 Task: Enable interaction limits for 24 hours only for repository collaborators in the organization "Mark56771".
Action: Mouse moved to (1296, 101)
Screenshot: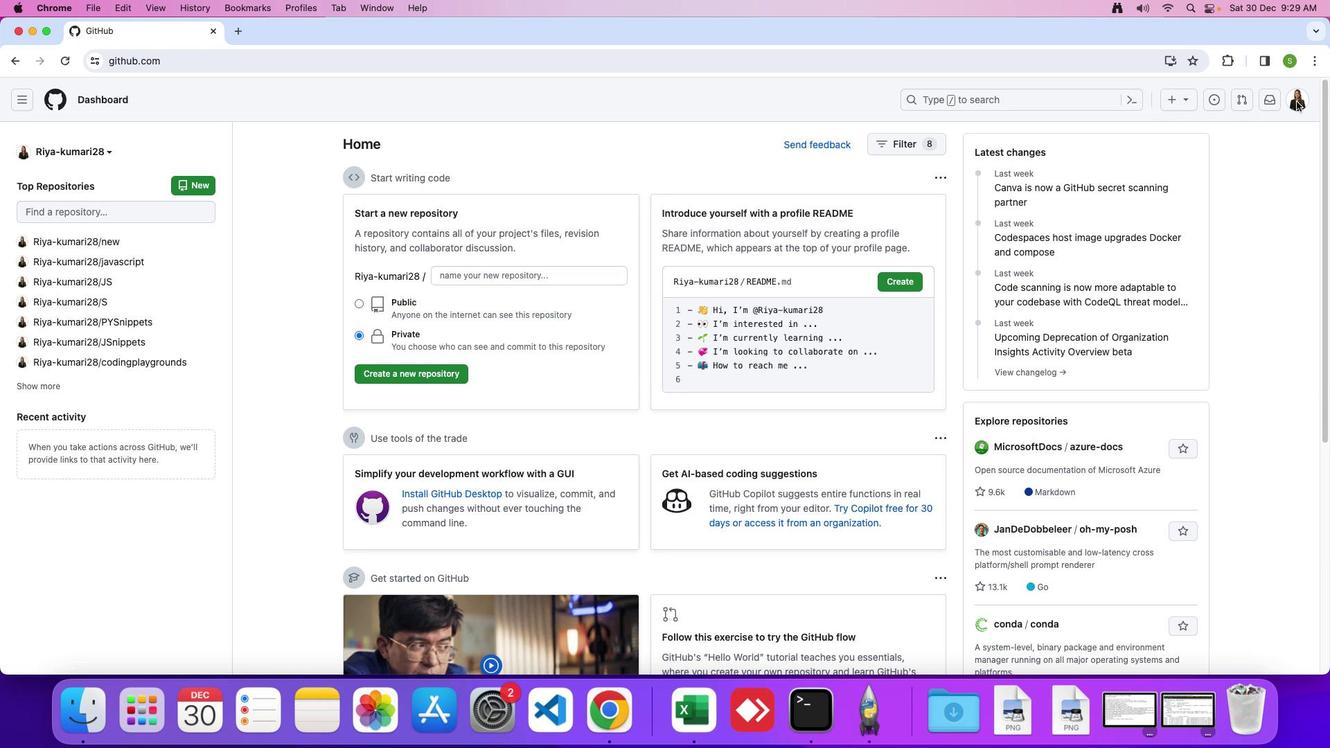 
Action: Mouse pressed left at (1296, 101)
Screenshot: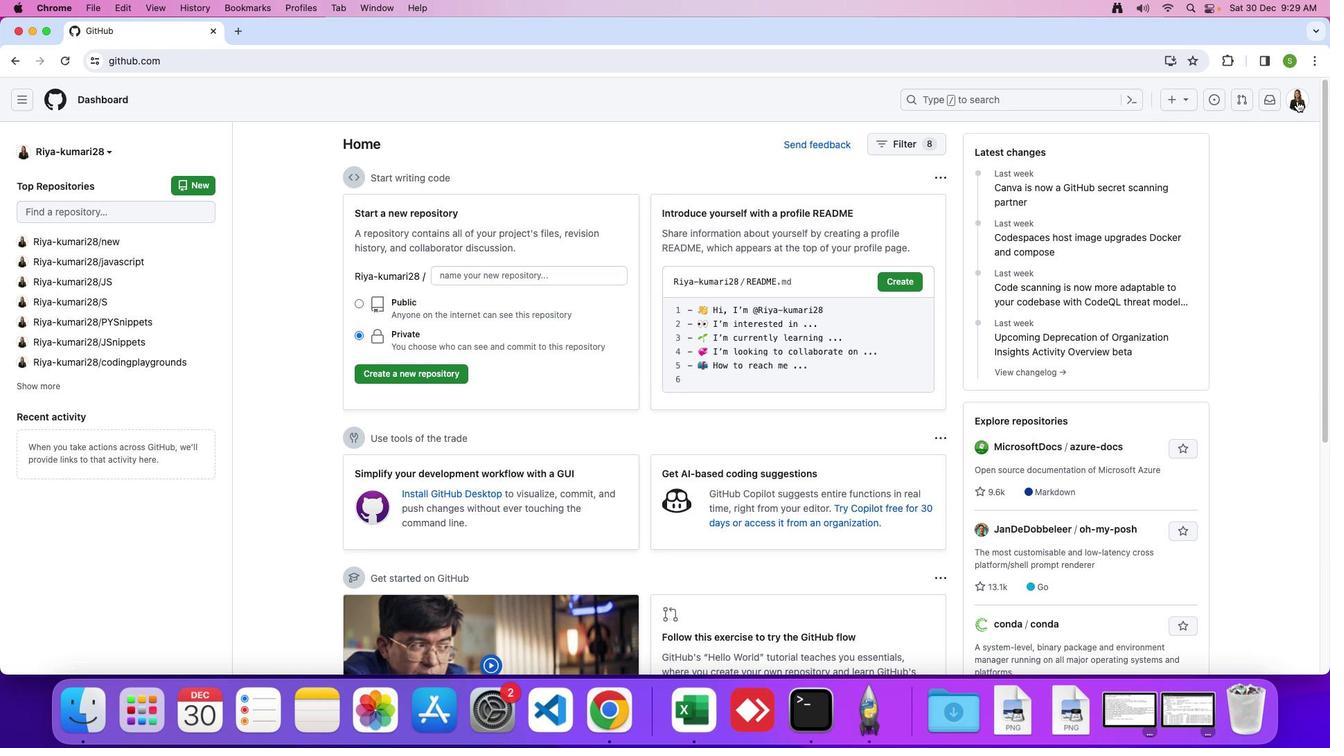 
Action: Mouse moved to (1298, 99)
Screenshot: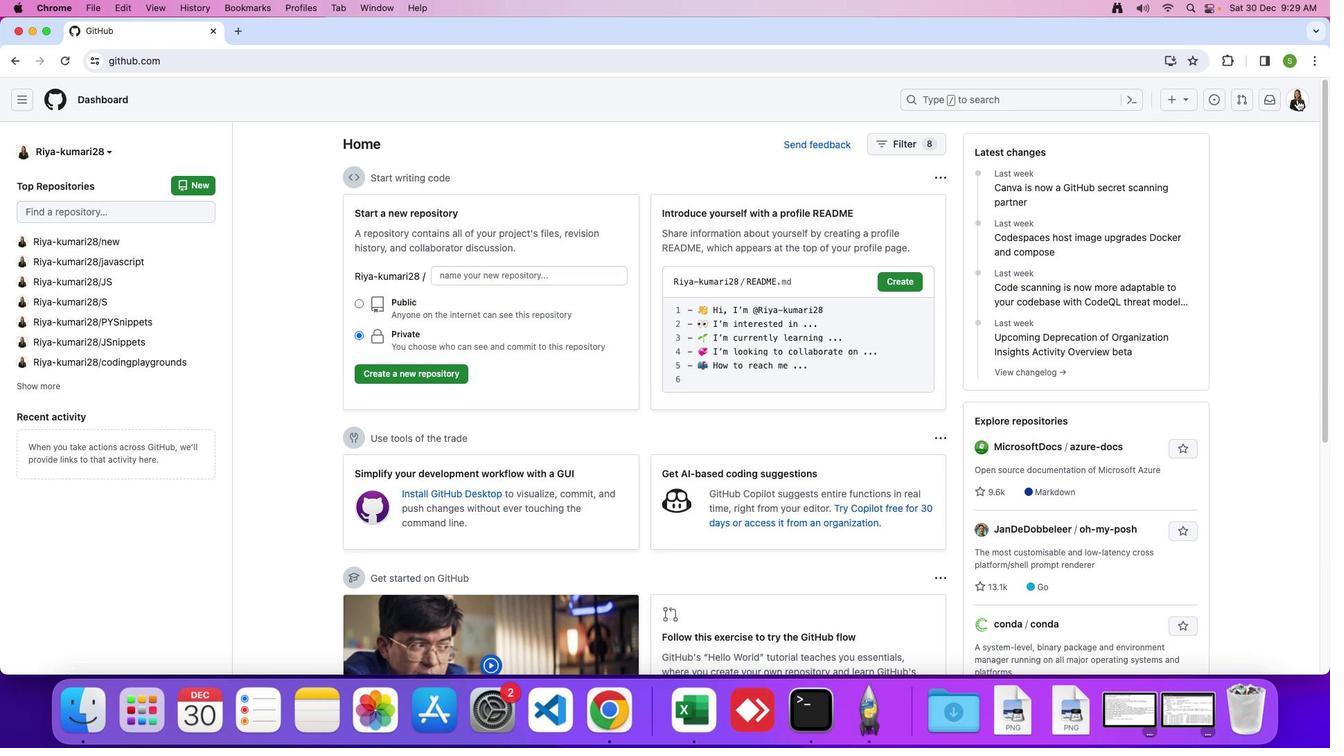
Action: Mouse pressed left at (1298, 99)
Screenshot: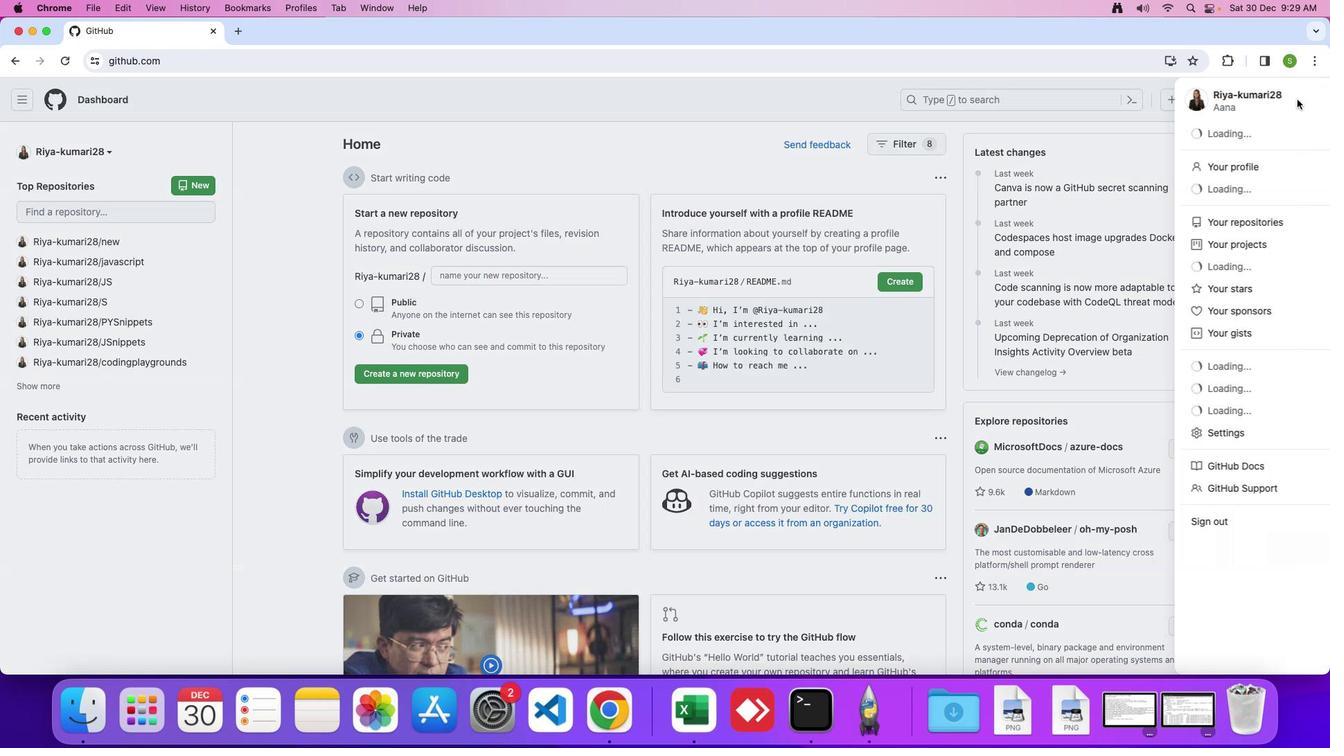 
Action: Mouse moved to (1203, 265)
Screenshot: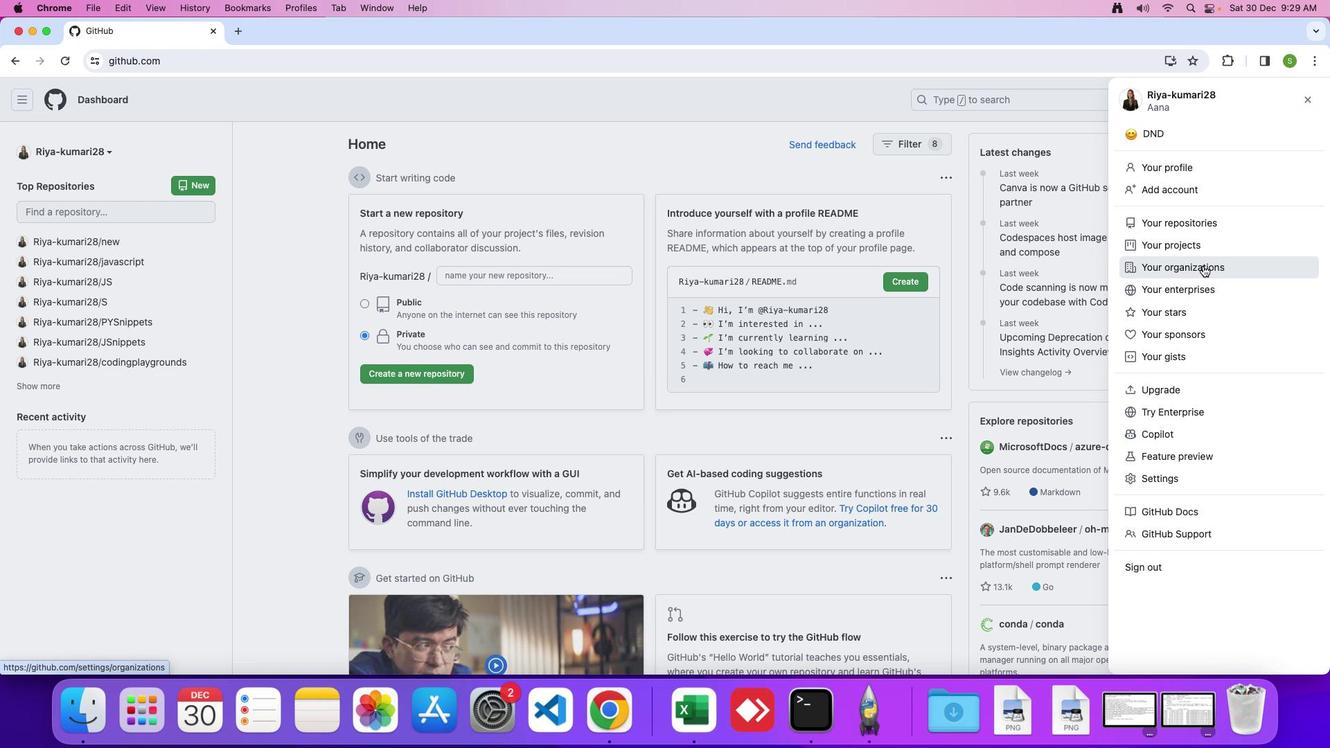
Action: Mouse pressed left at (1203, 265)
Screenshot: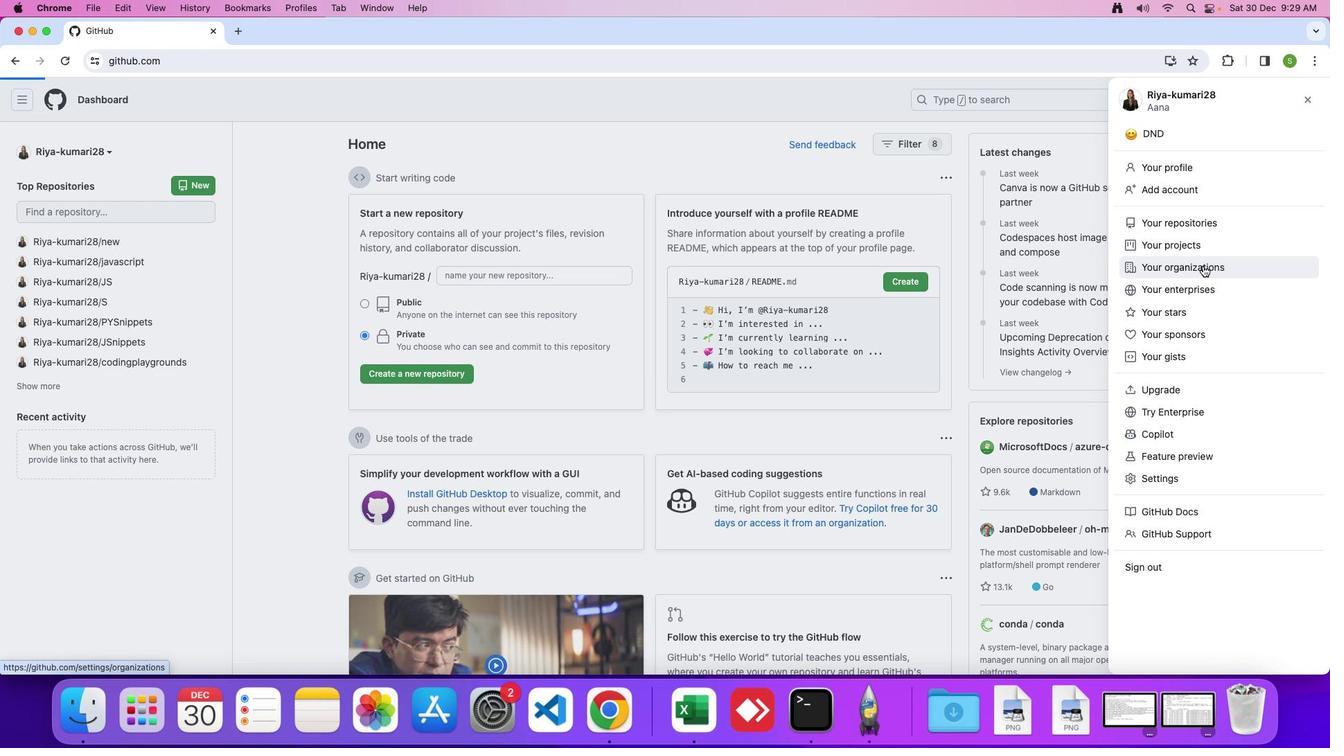
Action: Mouse moved to (1007, 290)
Screenshot: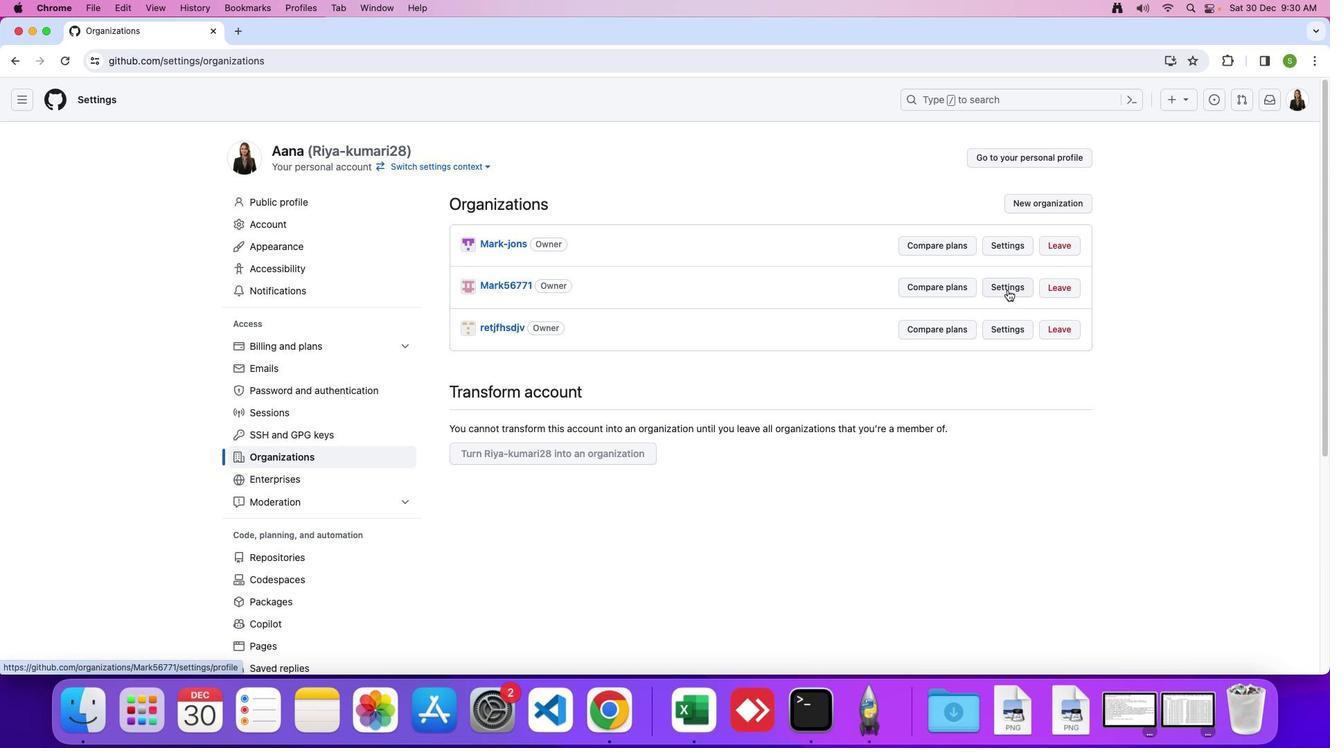 
Action: Mouse pressed left at (1007, 290)
Screenshot: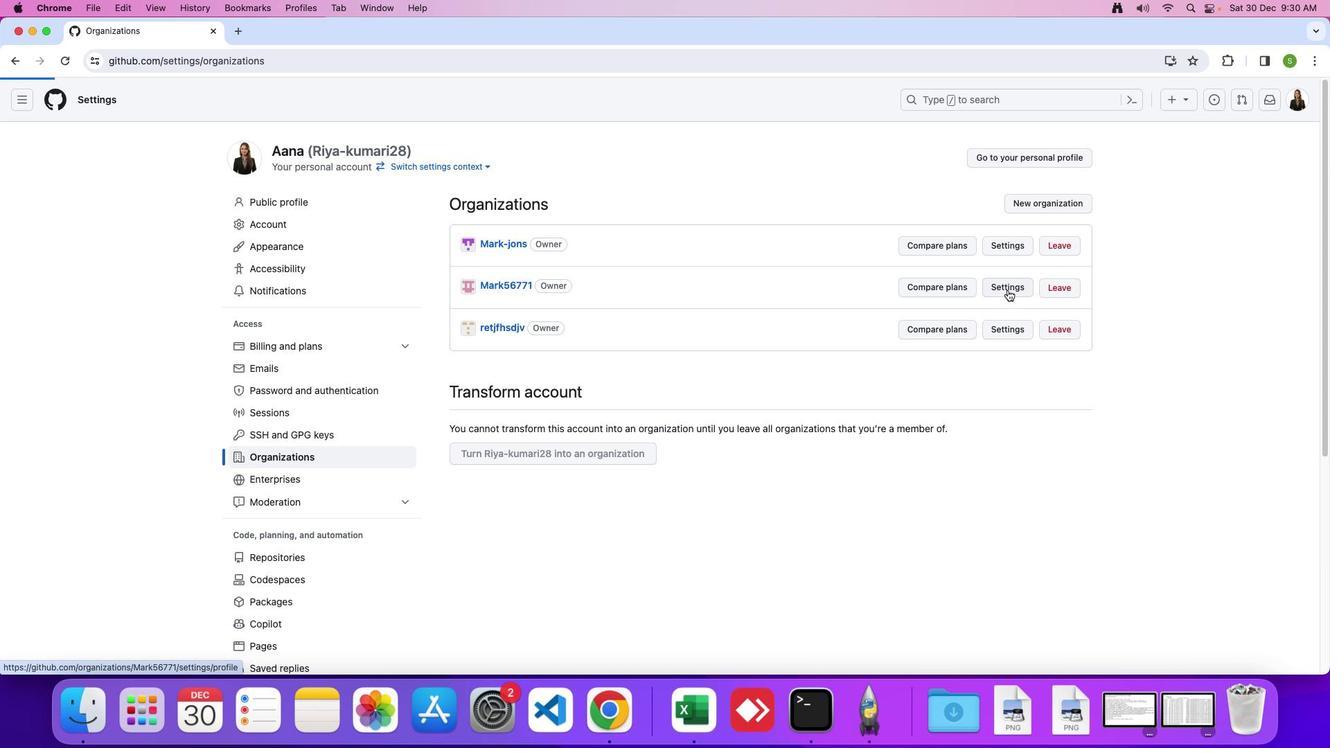 
Action: Mouse moved to (402, 374)
Screenshot: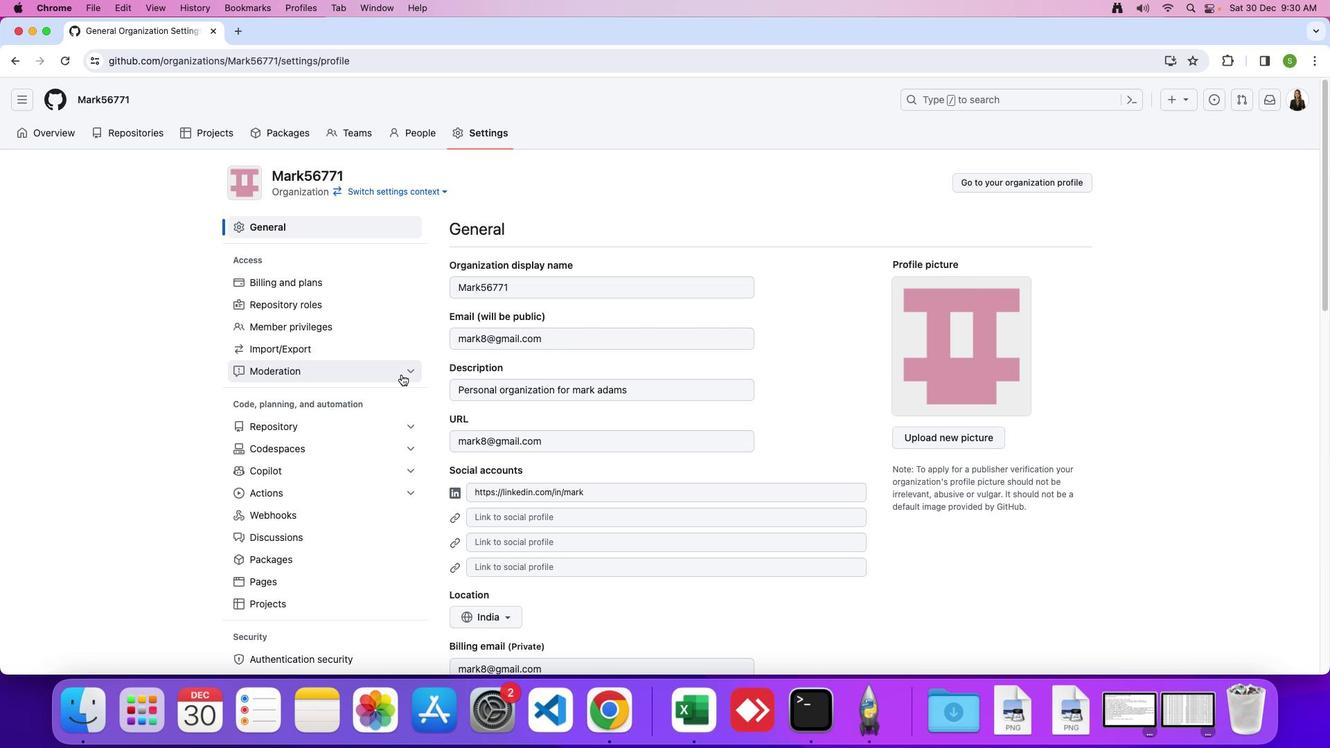 
Action: Mouse pressed left at (402, 374)
Screenshot: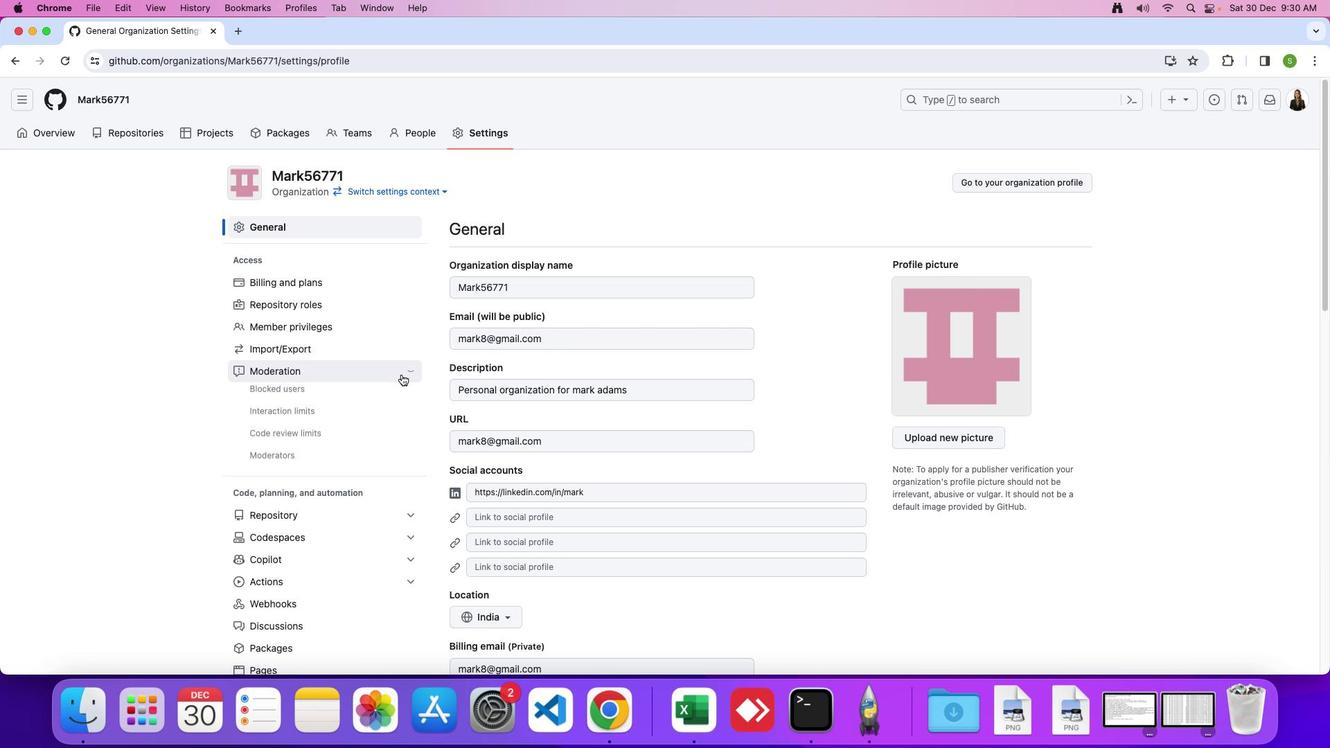 
Action: Mouse moved to (384, 415)
Screenshot: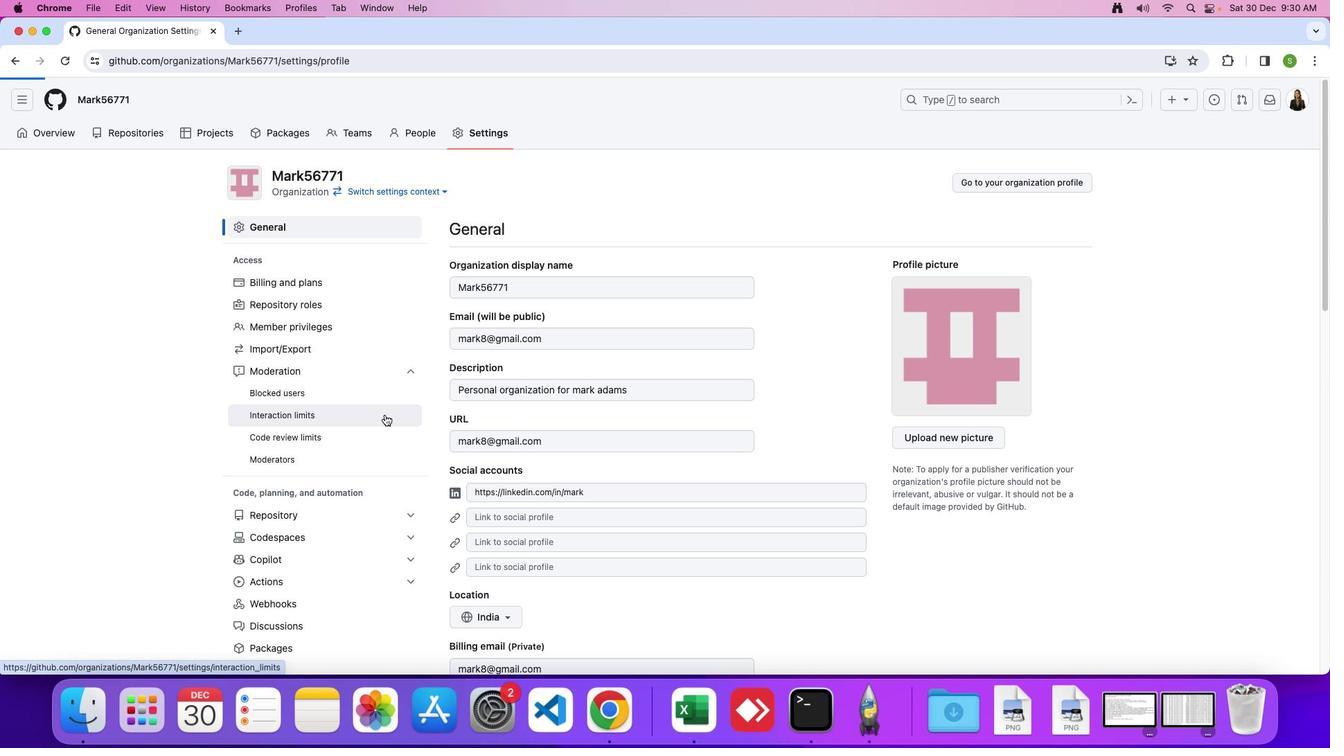 
Action: Mouse pressed left at (384, 415)
Screenshot: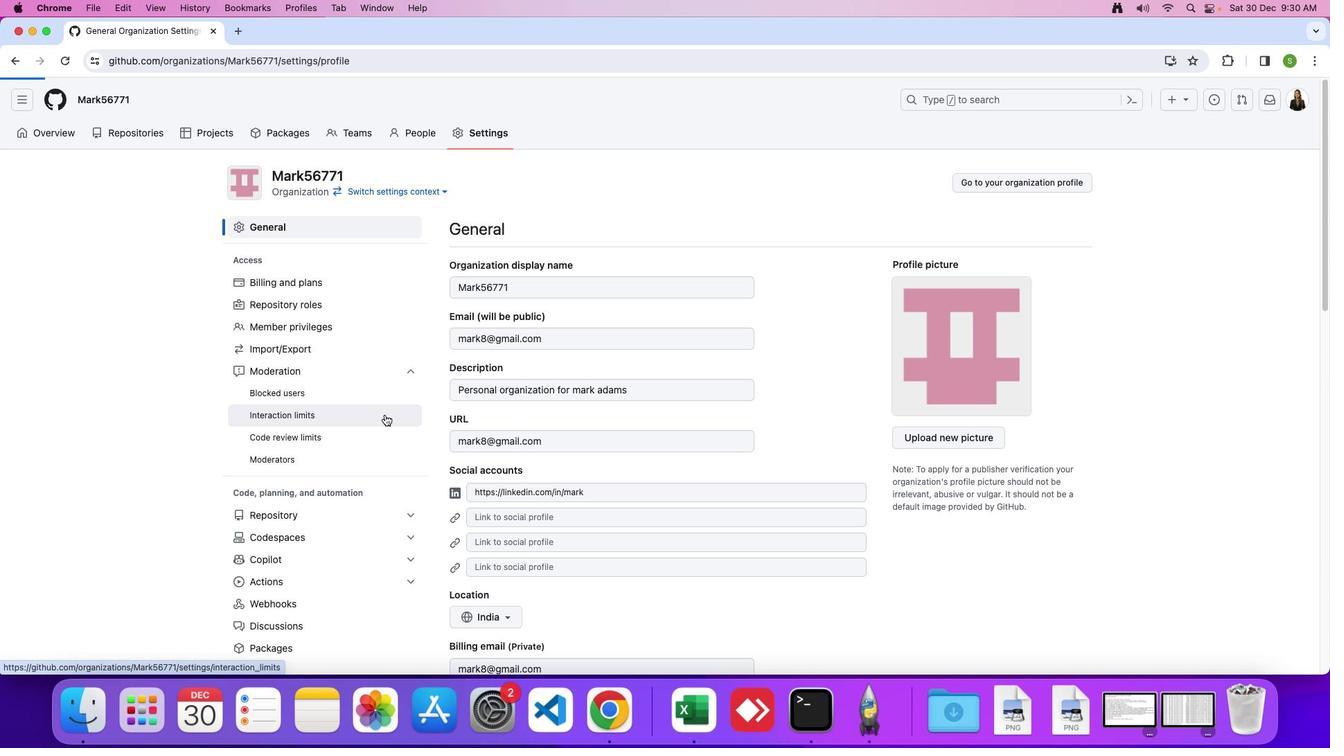 
Action: Mouse moved to (1036, 518)
Screenshot: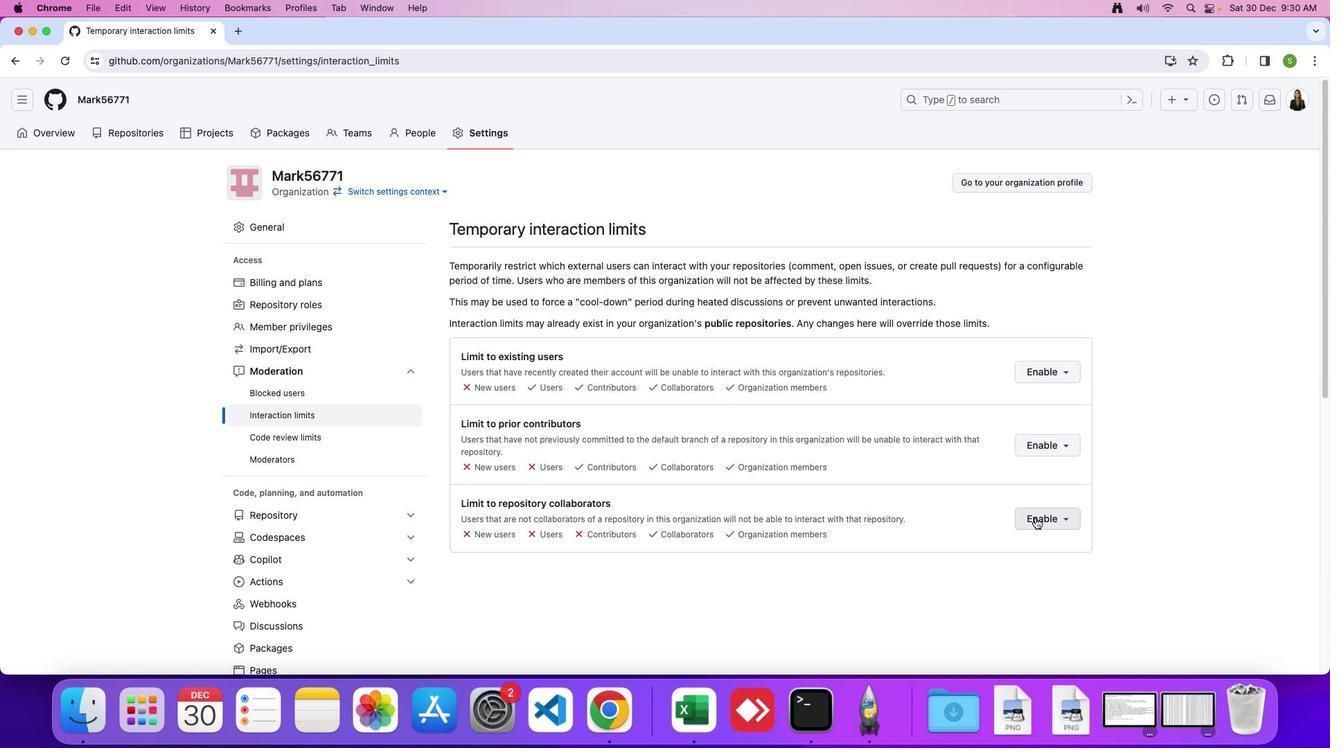 
Action: Mouse pressed left at (1036, 518)
Screenshot: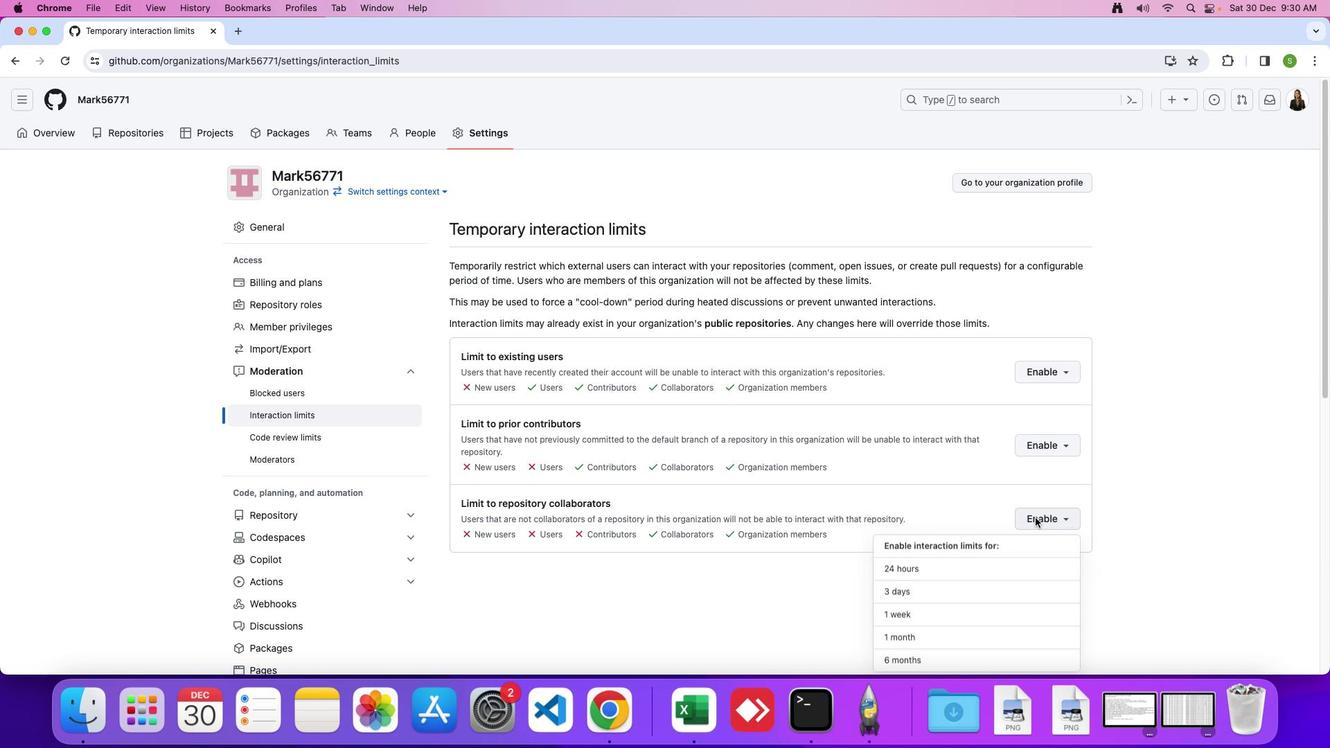 
Action: Mouse moved to (946, 571)
Screenshot: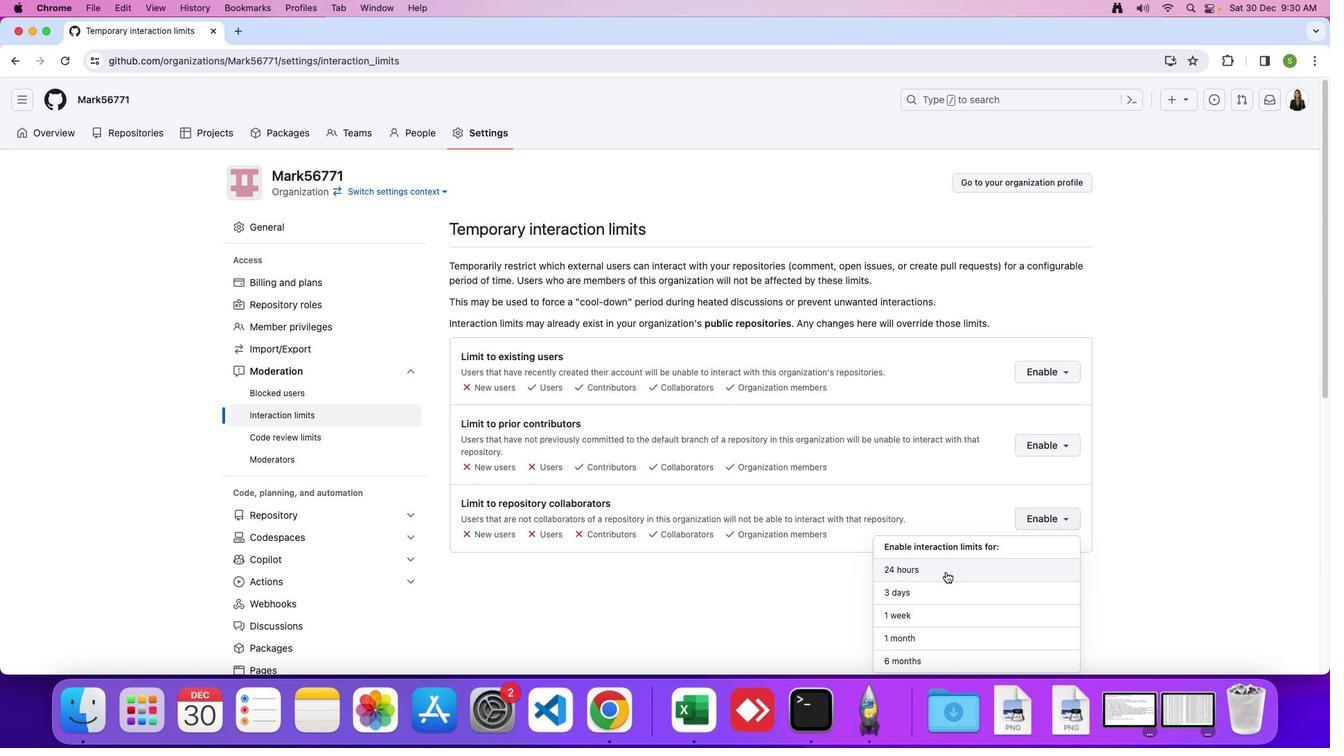 
Action: Mouse pressed left at (946, 571)
Screenshot: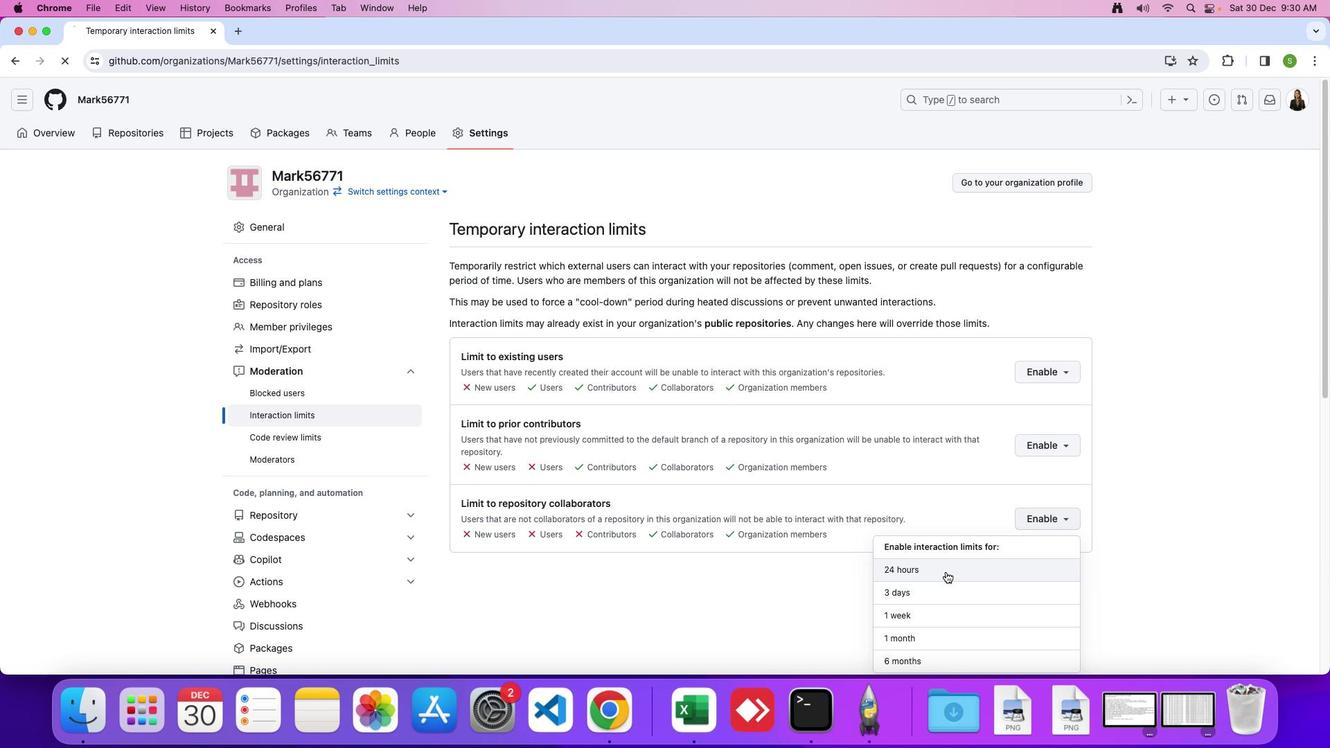 
